 Task: Select community as workspace.
Action: Mouse moved to (371, 105)
Screenshot: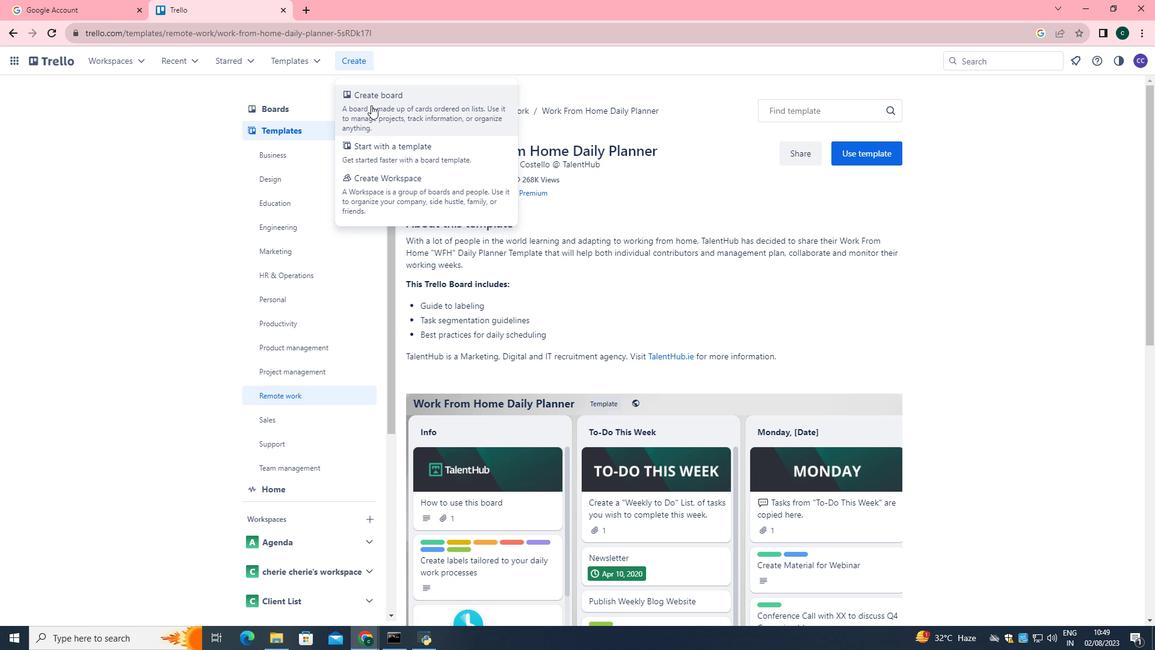 
Action: Mouse pressed left at (371, 105)
Screenshot: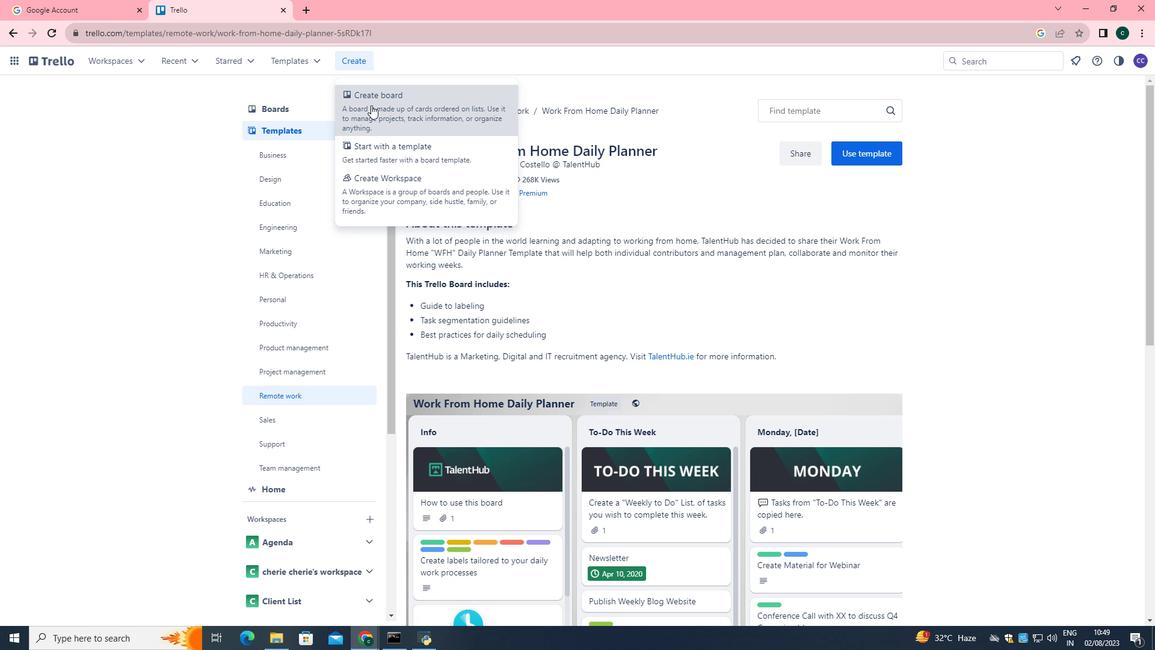 
Action: Mouse moved to (391, 338)
Screenshot: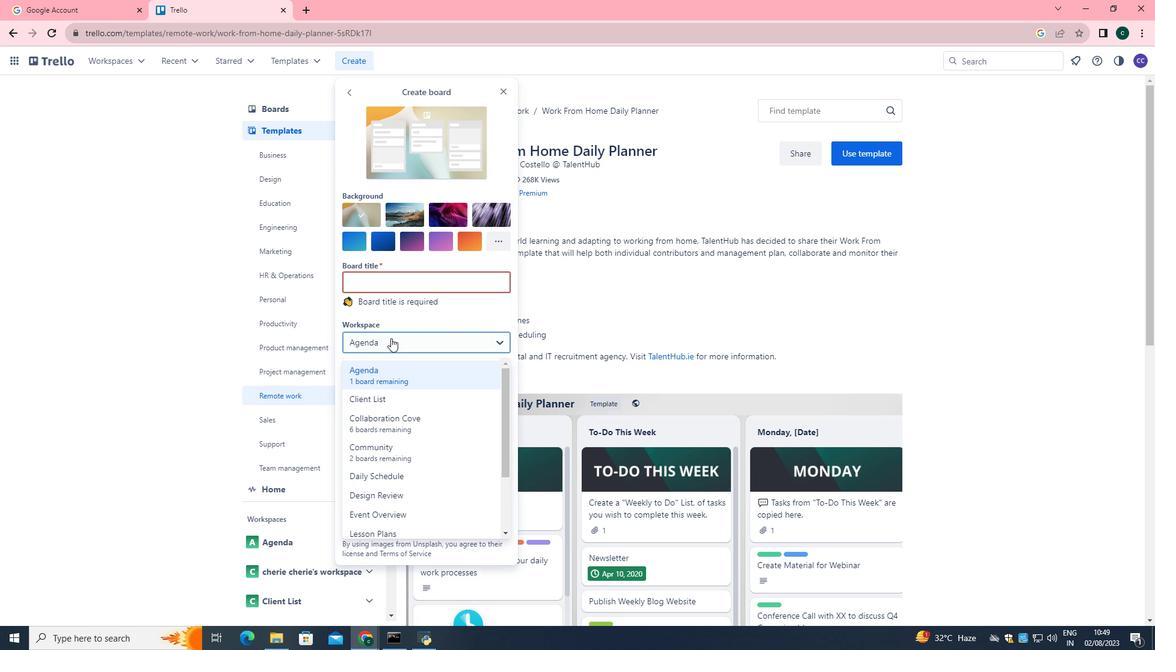 
Action: Mouse pressed left at (391, 338)
Screenshot: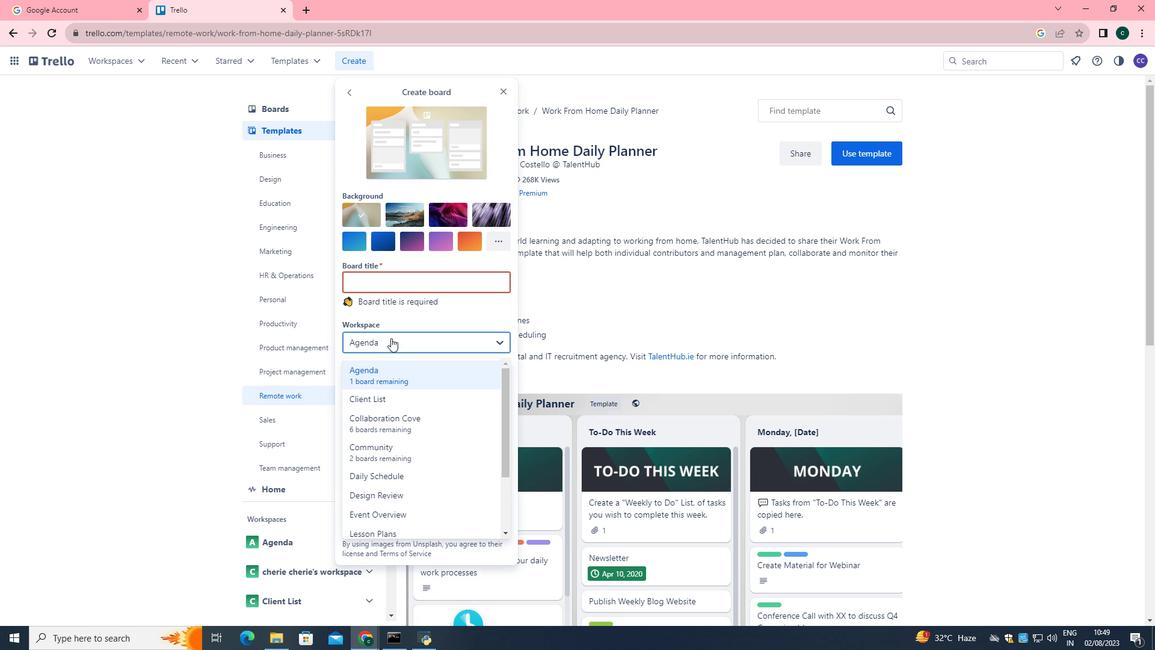 
Action: Mouse moved to (386, 444)
Screenshot: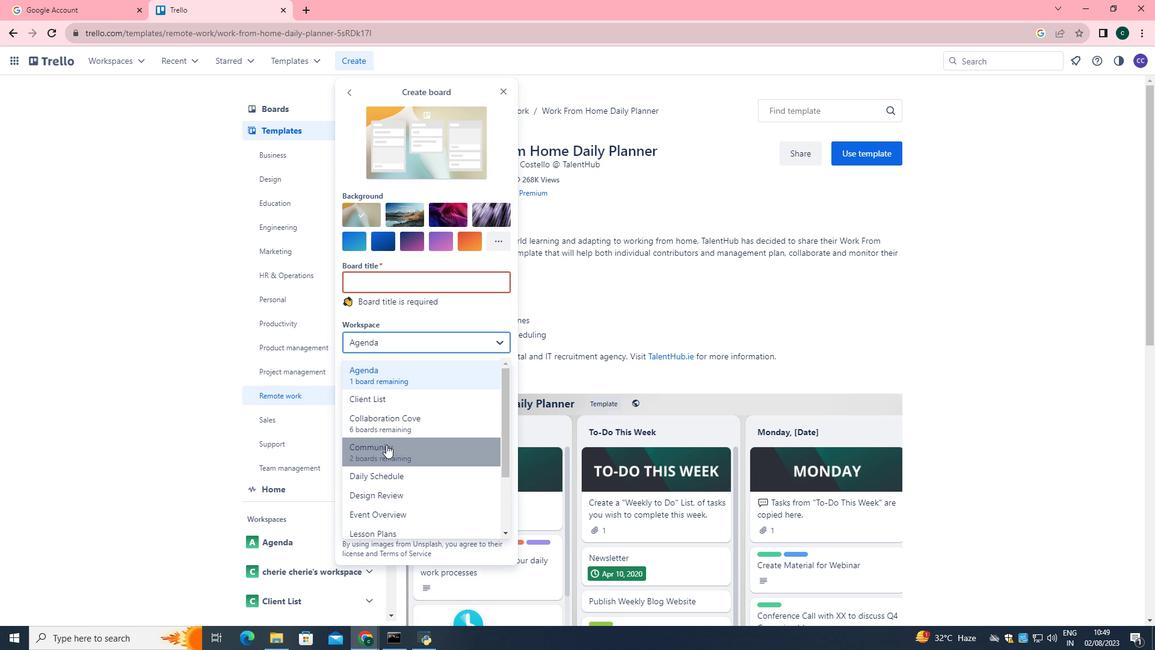
Action: Mouse pressed left at (386, 444)
Screenshot: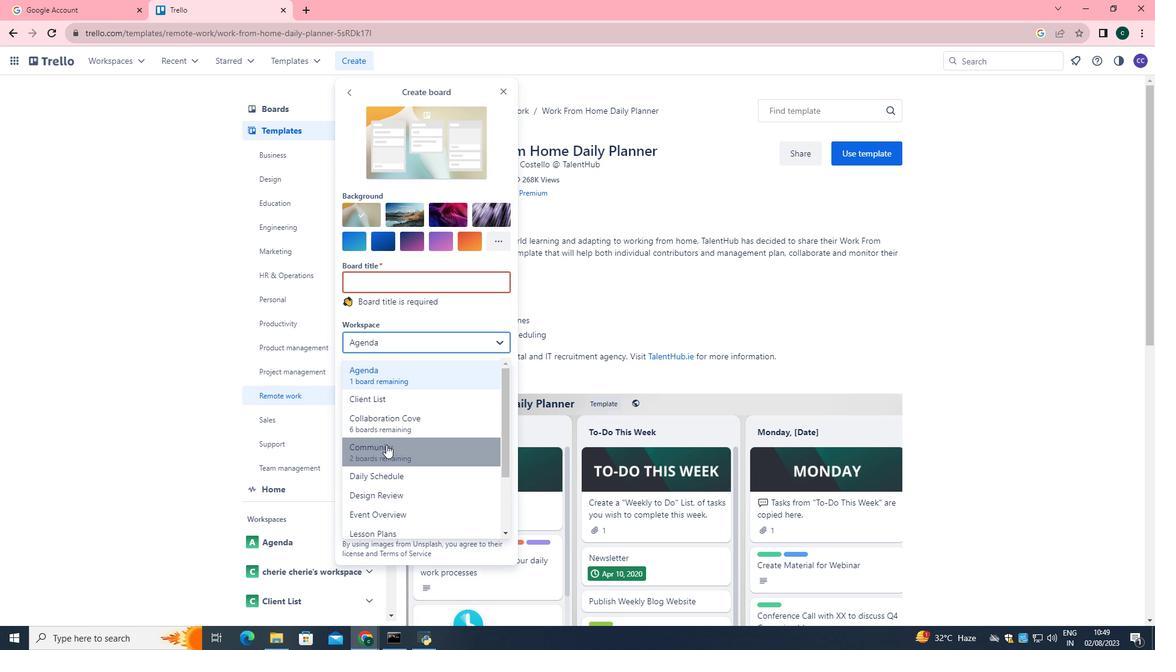 
